 Task: Add an event with the title Second Networking Conference, date '2023/10/25', time 8:30 AM to 10:30 AMand add a description: Whether you are a seasoned presenter looking to refine your skills or a novice seeking to build confidence, this Presentation Practice session offers a safe and supportive space for you to develop your abilities. Join us to receive valuable feedback, gain insights from peers, and enhance your presentation prowess. Together, we will strive for excellence in public speaking and presentation delivery., put the event into Yellow category . Add location for the event as: Atlantis Paradise Island, Bahamas, logged in from the account softage.7@softage.netand send the event invitation to softage.5@softage.net and softage.6@softage.net. Set a reminder for the event 2 hour before
Action: Mouse moved to (88, 104)
Screenshot: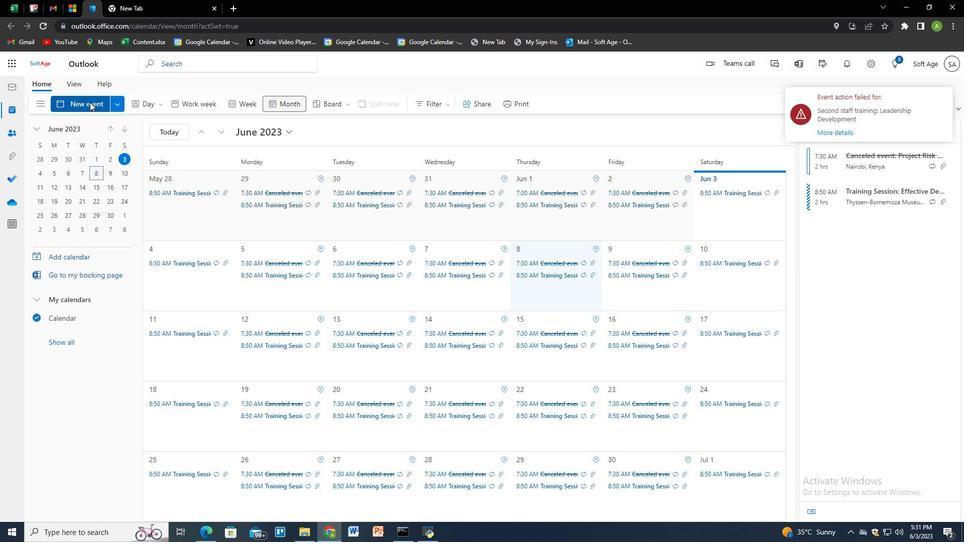 
Action: Mouse pressed left at (88, 104)
Screenshot: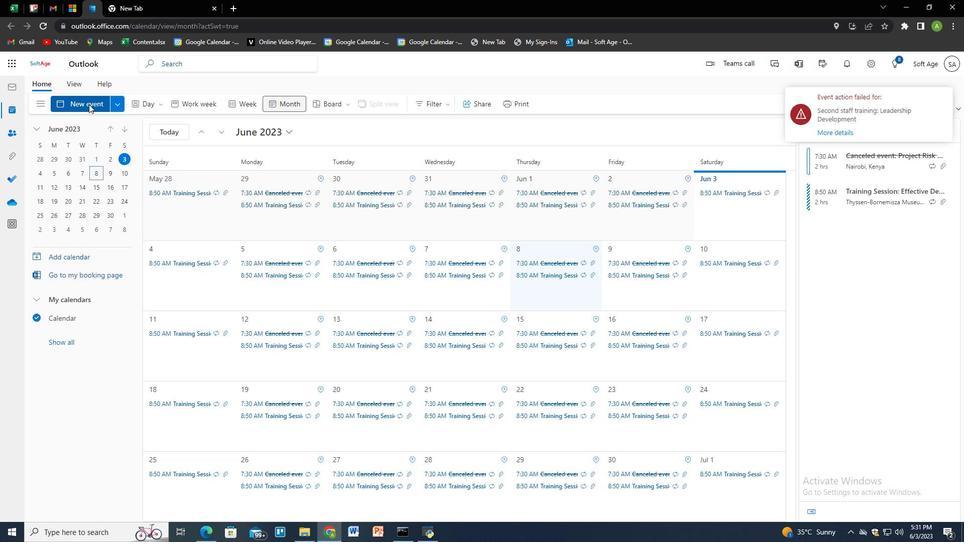 
Action: Mouse moved to (311, 165)
Screenshot: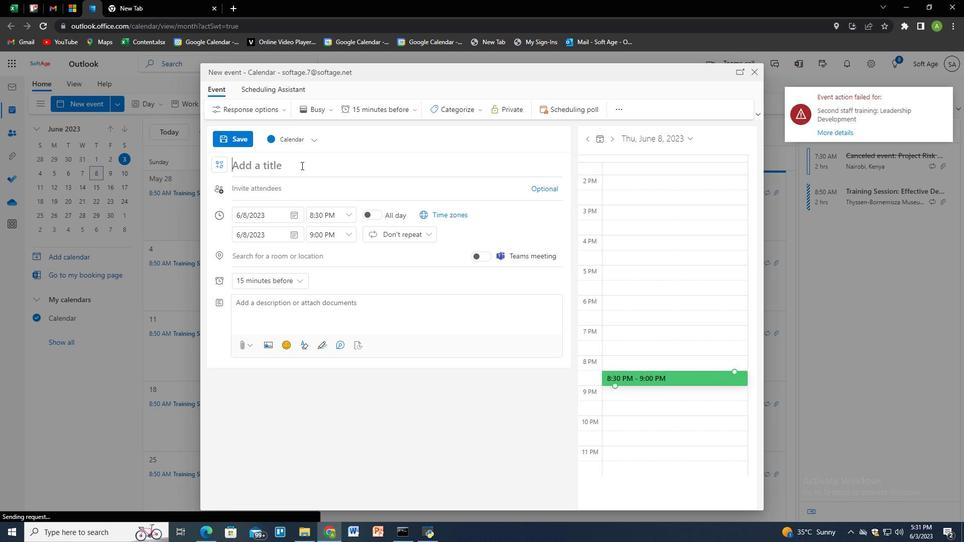 
Action: Mouse pressed left at (311, 165)
Screenshot: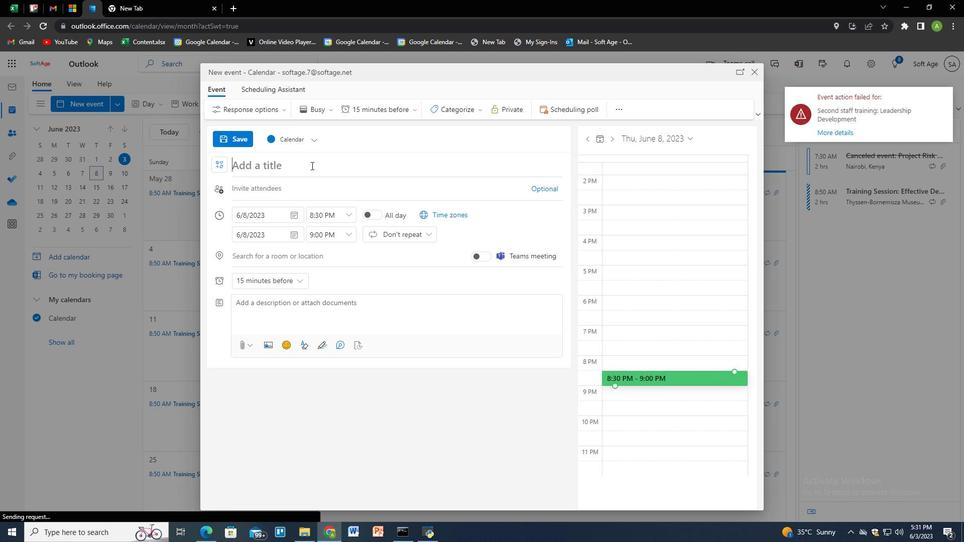 
Action: Mouse moved to (311, 165)
Screenshot: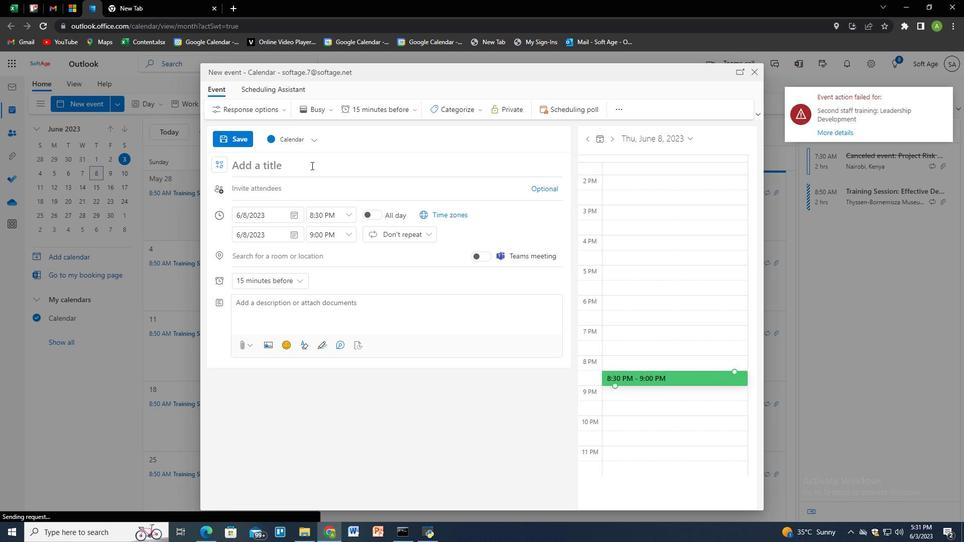 
Action: Key pressed <Key.shift>Second<Key.space><Key.shift>Networking<Key.space>co<Key.backspace><Key.backspace><Key.shift>Conference<Key.tab><Key.tab>
Screenshot: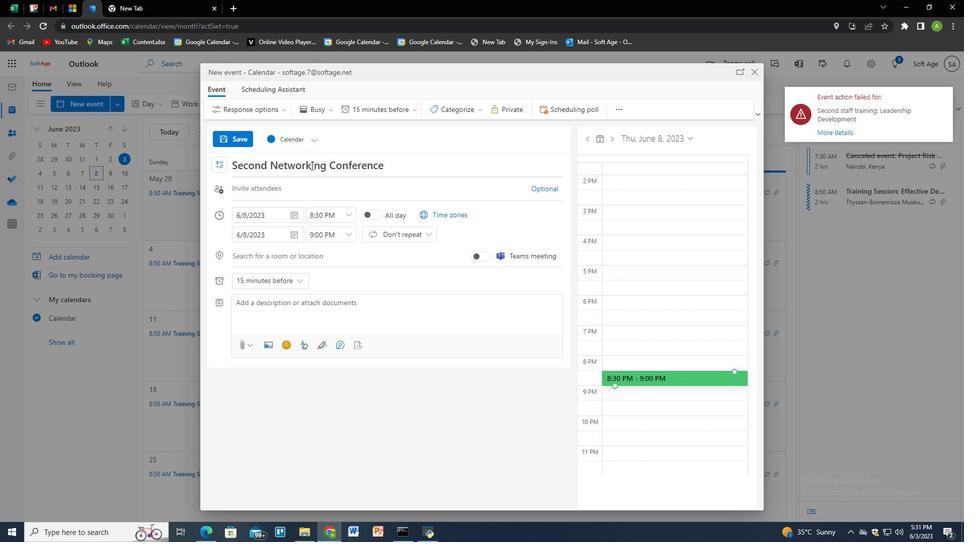 
Action: Mouse moved to (289, 70)
Screenshot: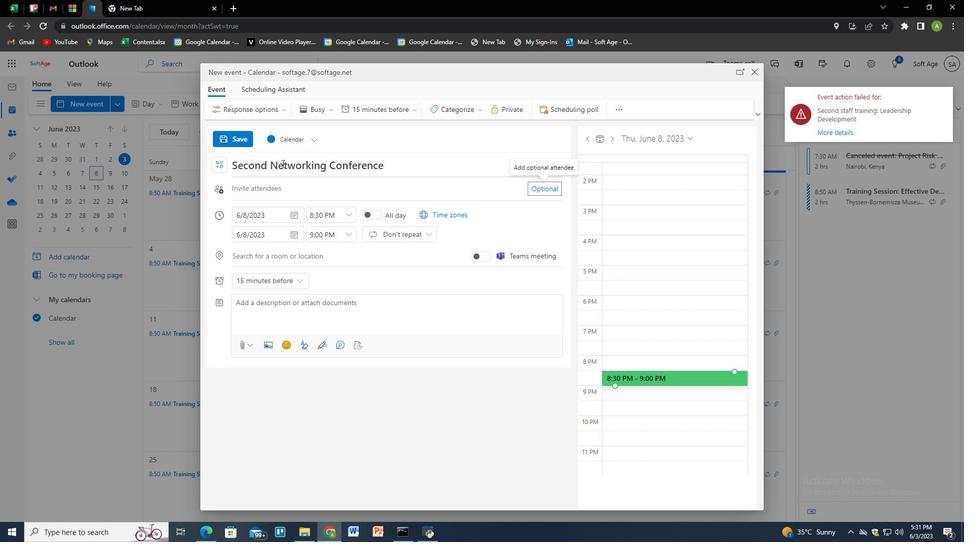 
Action: Key pressed <Key.tab>
Screenshot: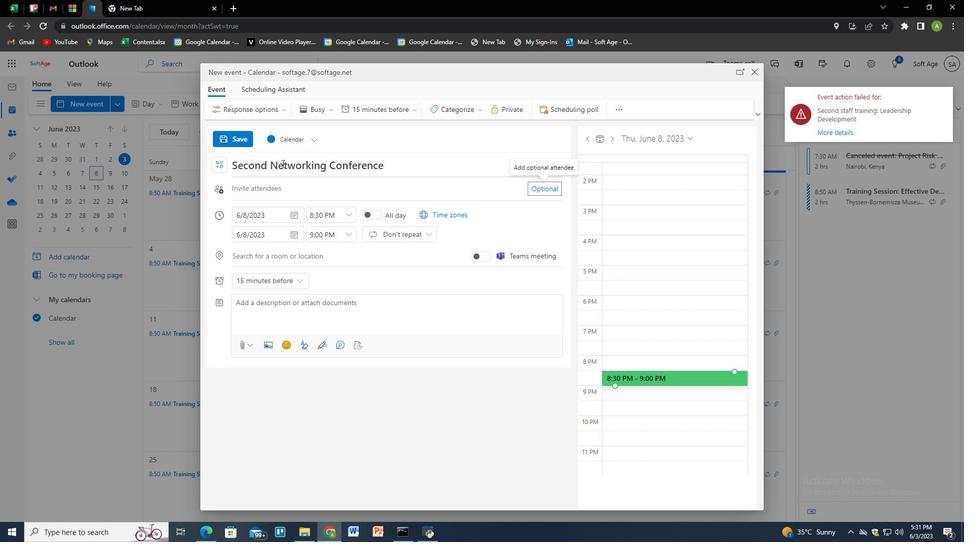
Action: Mouse moved to (296, 218)
Screenshot: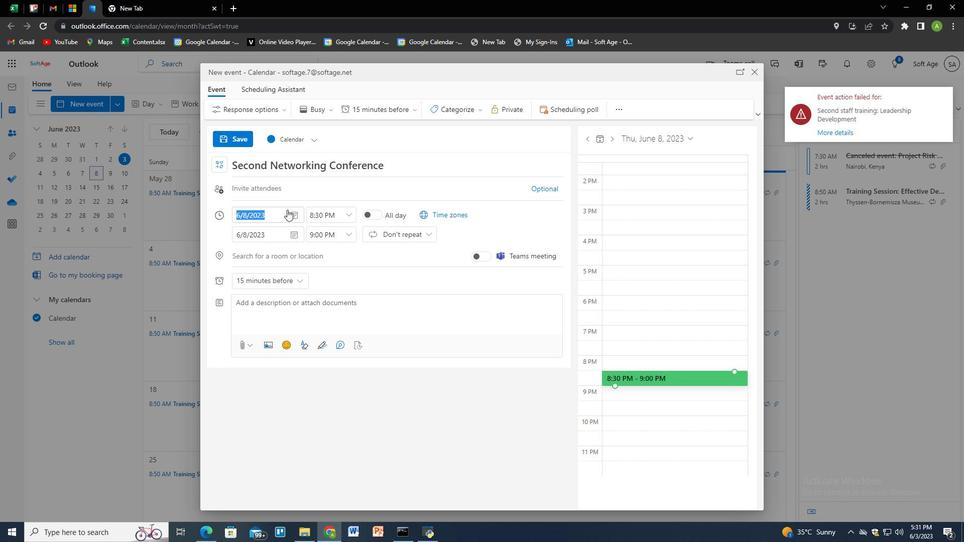 
Action: Mouse pressed left at (296, 218)
Screenshot: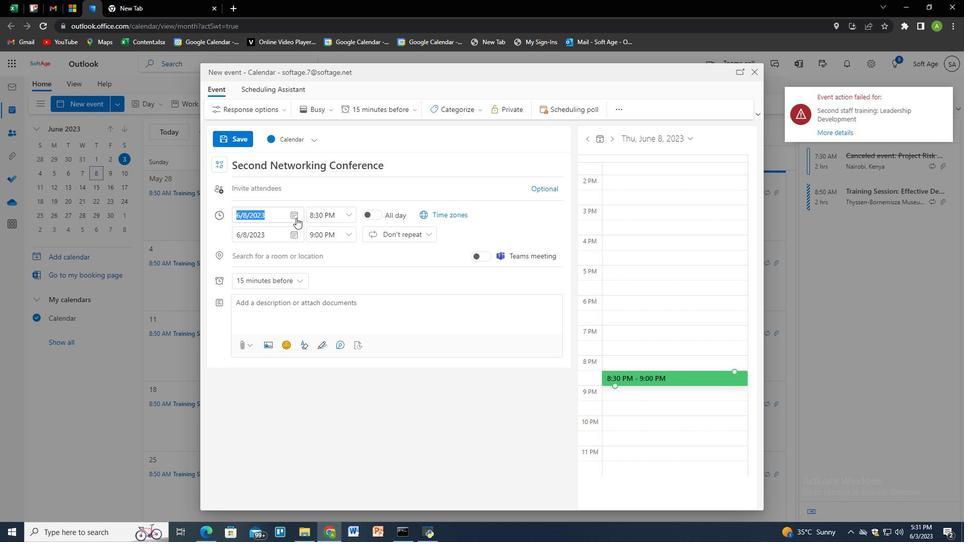 
Action: Mouse moved to (291, 238)
Screenshot: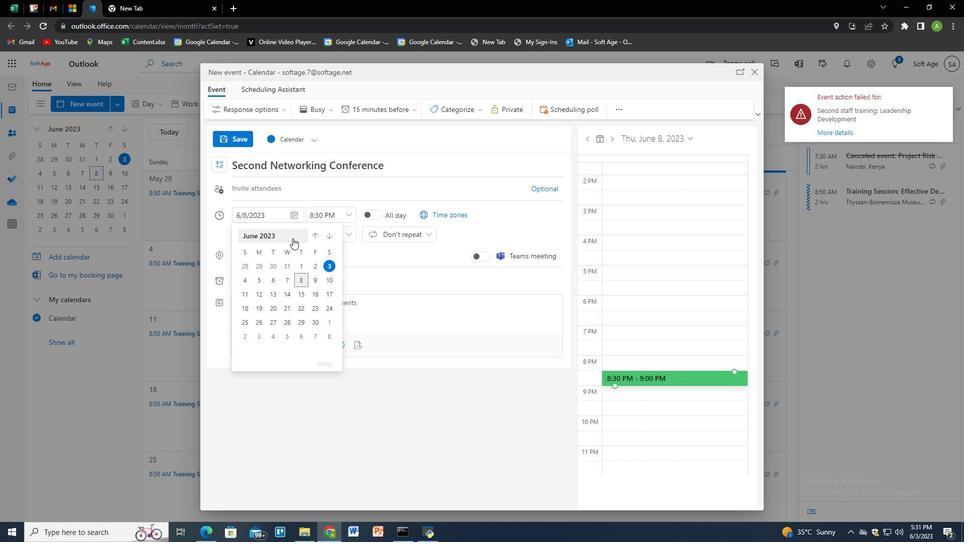 
Action: Mouse pressed left at (291, 238)
Screenshot: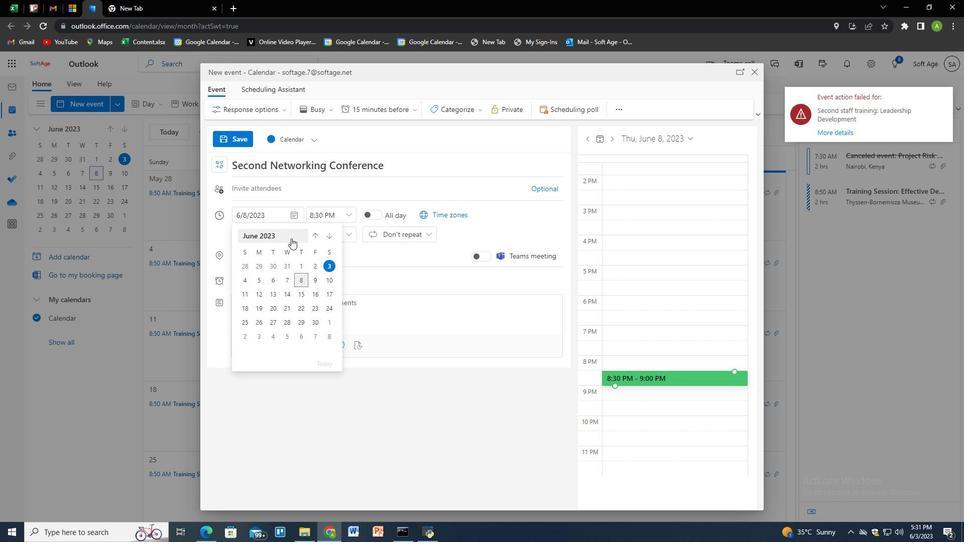 
Action: Mouse moved to (280, 313)
Screenshot: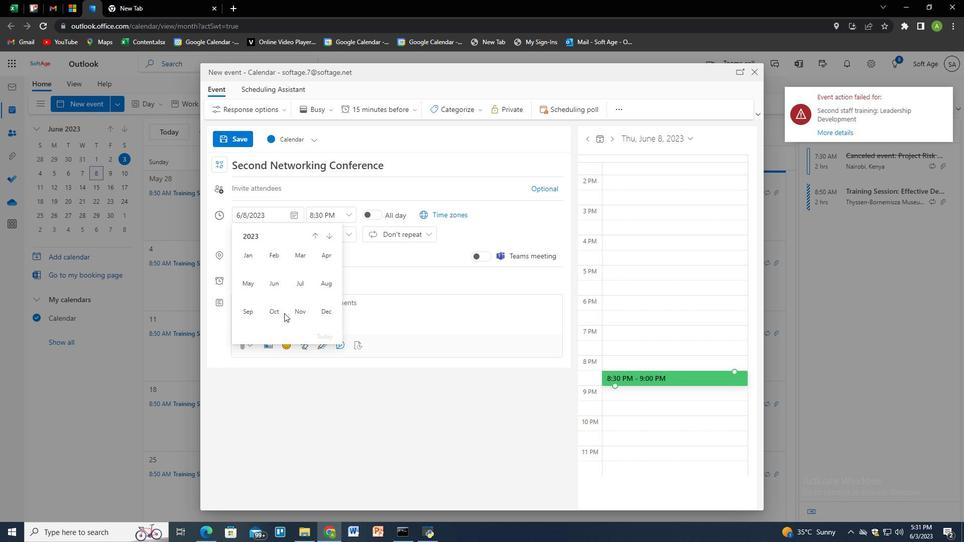 
Action: Mouse pressed left at (280, 313)
Screenshot: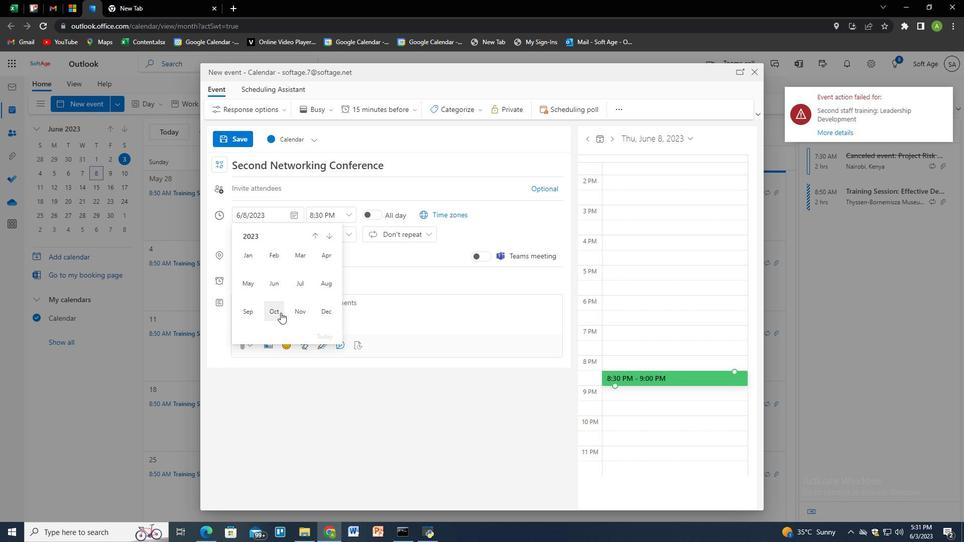 
Action: Mouse moved to (289, 304)
Screenshot: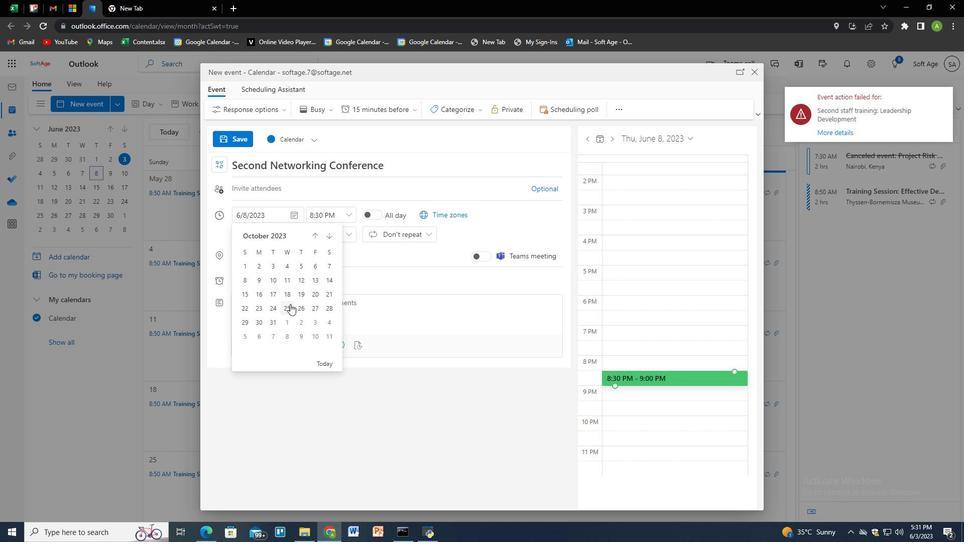 
Action: Mouse pressed left at (289, 304)
Screenshot: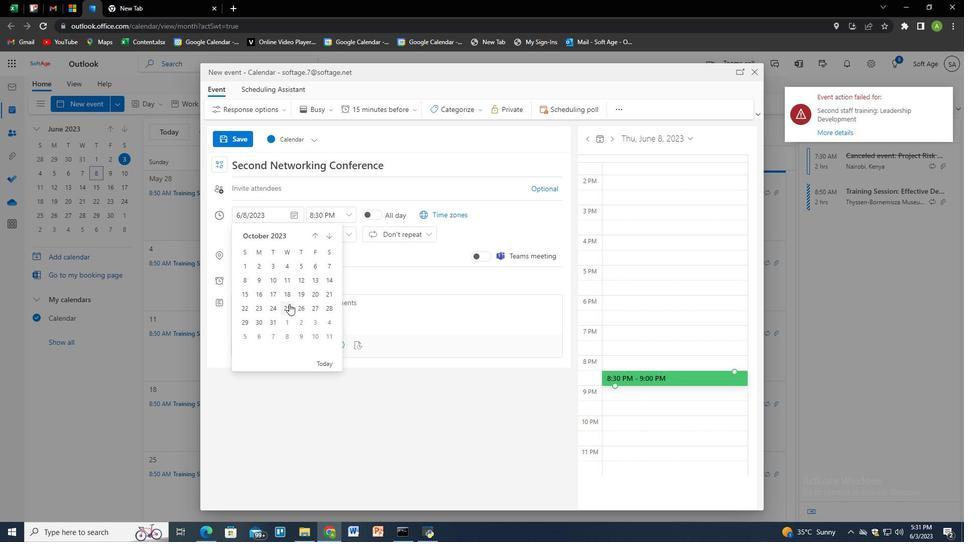 
Action: Mouse moved to (324, 213)
Screenshot: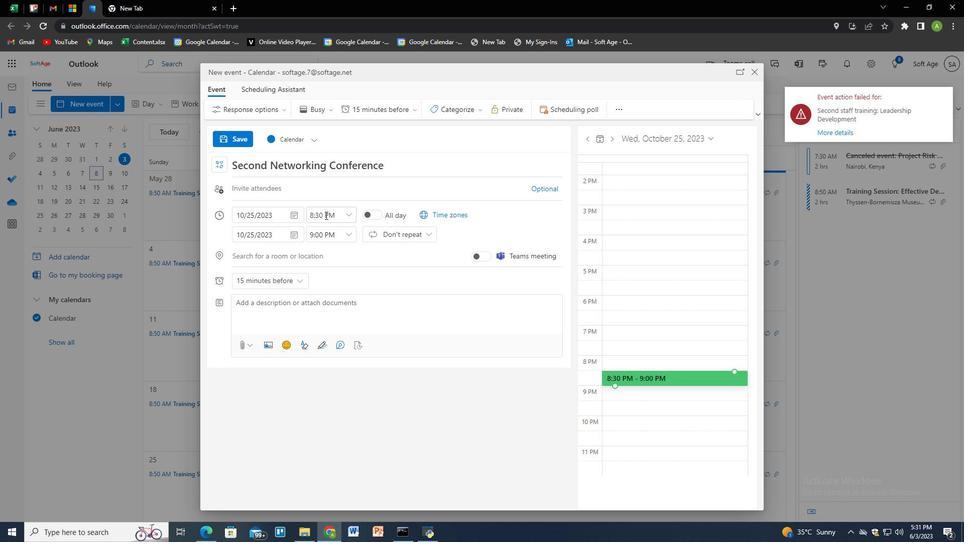 
Action: Mouse pressed left at (324, 213)
Screenshot: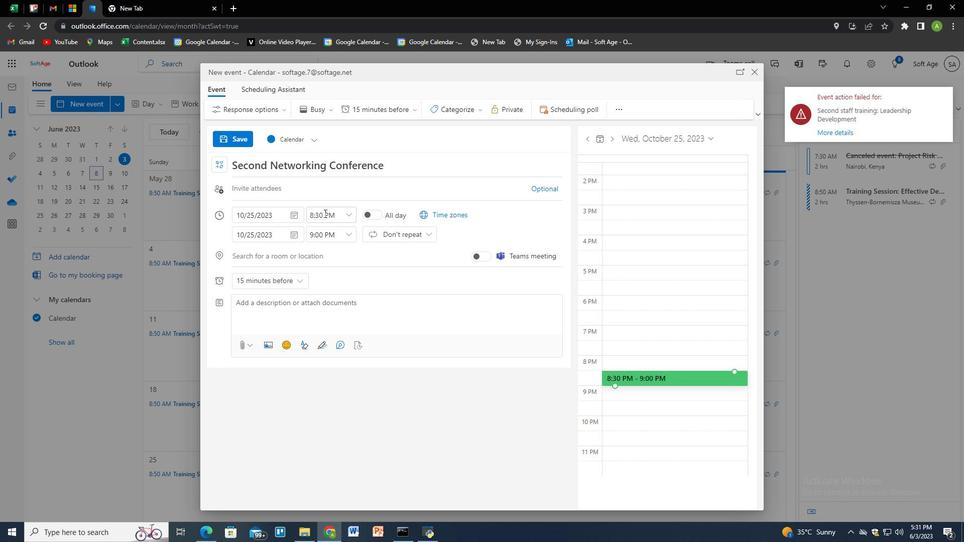 
Action: Mouse pressed left at (324, 213)
Screenshot: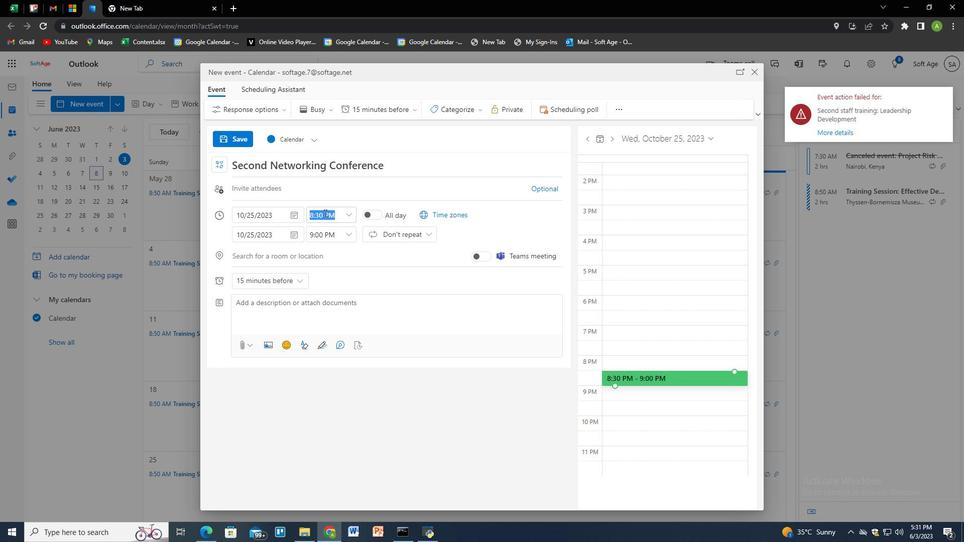 
Action: Mouse moved to (269, 222)
Screenshot: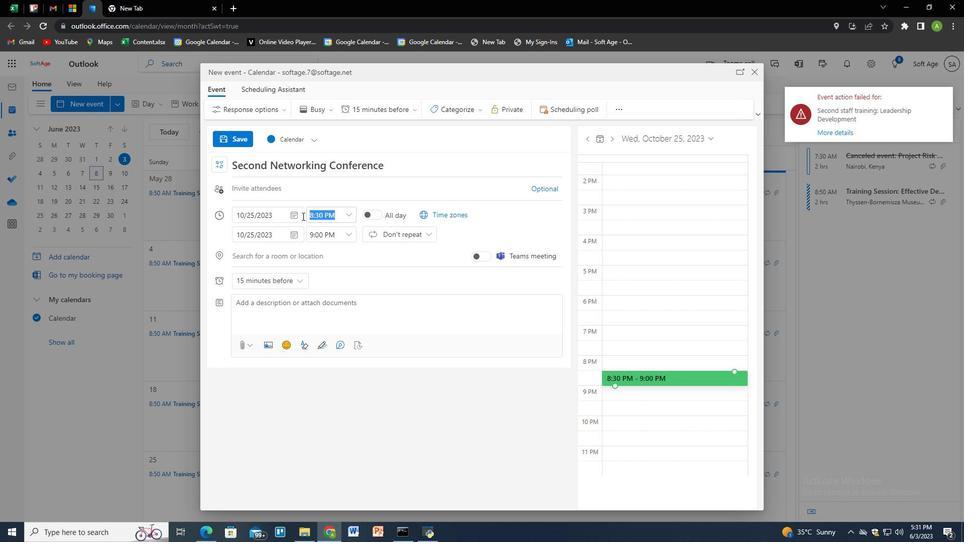 
Action: Key pressed 8<Key.shift><Key.shift><Key.shift><Key.shift><Key.shift><Key.shift>:30<Key.space><Key.shift><Key.shift><Key.shift><Key.shift>AMM<Key.tab><Key.tab>10<Key.shift_r>:30<Key.space><Key.shift>AMM<Key.tab><Key.tab><Key.tab><Key.tab><Key.tab><Key.tab><Key.tab><Key.shift>Whether<Key.space>yyou<Key.backspace><Key.backspace><Key.backspace>ou<Key.space>are<Key.space>a<Key.space>seasoned<Key.space>presenter<Key.space>lol<Key.backspace>oking<Key.space>to<Key.space>refine<Key.space>your<Key.space>skills<Key.space>or<Key.space>a<Key.space>novice<Key.space>seeking<Key.space>to<Key.space>build<Key.space>confidence,<Key.space>this<Key.space>presentation<Key.space>practice<Key.space>session<Key.space>offers<Key.space>as<Key.backspace><Key.space>safe<Key.space>and<Key.space>supportive<Key.space>space<Key.space>for<Key.space>you<Key.space>to<Key.space>develop<Key.space>your<Key.space>abilities.<Key.space><Key.shift>Join<Key.space>us<Key.space>to<Key.space>rev<Key.backspace>ceive<Key.space>vla<Key.backspace><Key.backspace>aluable<Key.space>i<Key.backspace>feedback,<Key.space>hai<Key.backspace><Key.backspace><Key.backspace>gain<Key.space>insights<Key.space>from<Key.space>peers<Key.space><Key.backspace>,<Key.space>and<Key.space>enchace<Key.backspace><Key.backspace>nce<Key.space><Key.backspace><Key.backspace><Key.backspace><Key.backspace><Key.backspace><Key.backspace><Key.backspace>hace<Key.backspace><Key.backspace>nce<Key.space>your<Key.space>presentation<Key.space>prowess.<Key.space><Key.shift>Together,<Key.space>we<Key.space>will<Key.space>strive<Key.space>for<Key.space>excellence<Key.space>in<Key.space>ou<Key.backspace><Key.backspace>public<Key.space>speac<Key.backspace>king<Key.space>and<Key.space>presentation<Key.space>delivey<Key.backspace>ry.
Screenshot: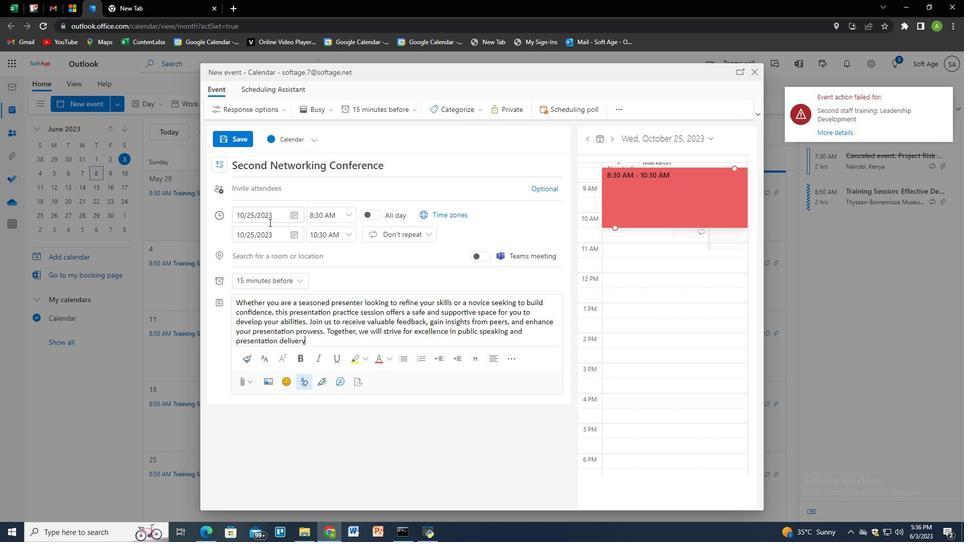 
Action: Mouse moved to (466, 108)
Screenshot: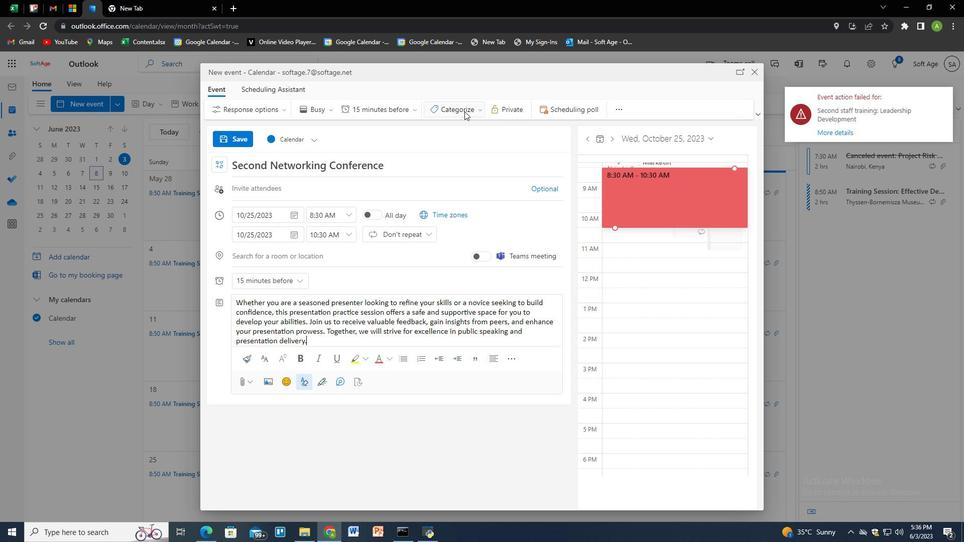 
Action: Mouse pressed left at (466, 108)
Screenshot: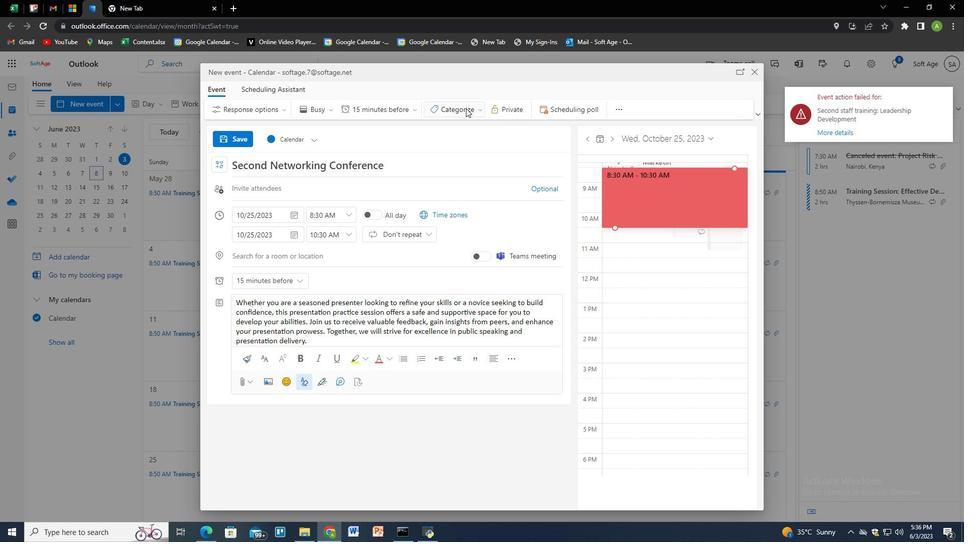 
Action: Mouse moved to (457, 206)
Screenshot: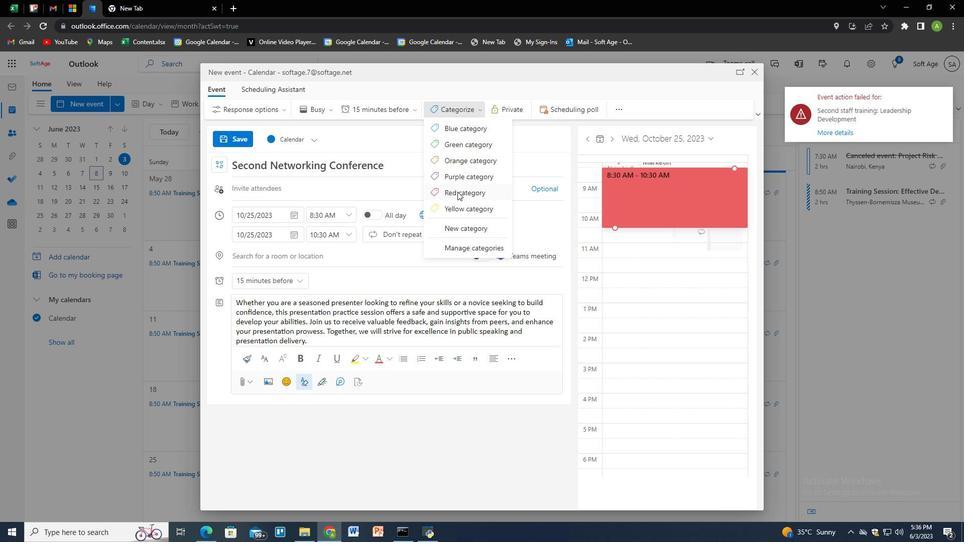 
Action: Mouse pressed left at (457, 206)
Screenshot: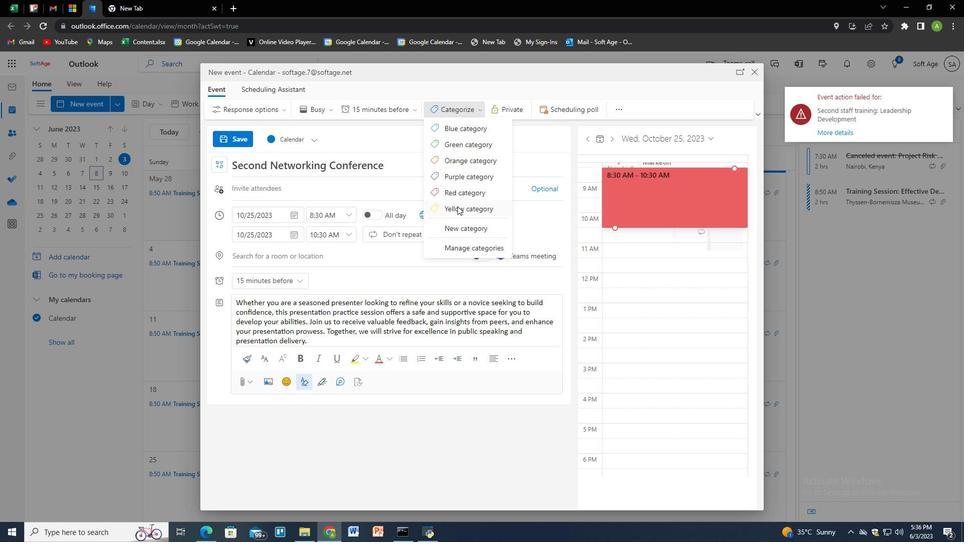 
Action: Mouse moved to (271, 257)
Screenshot: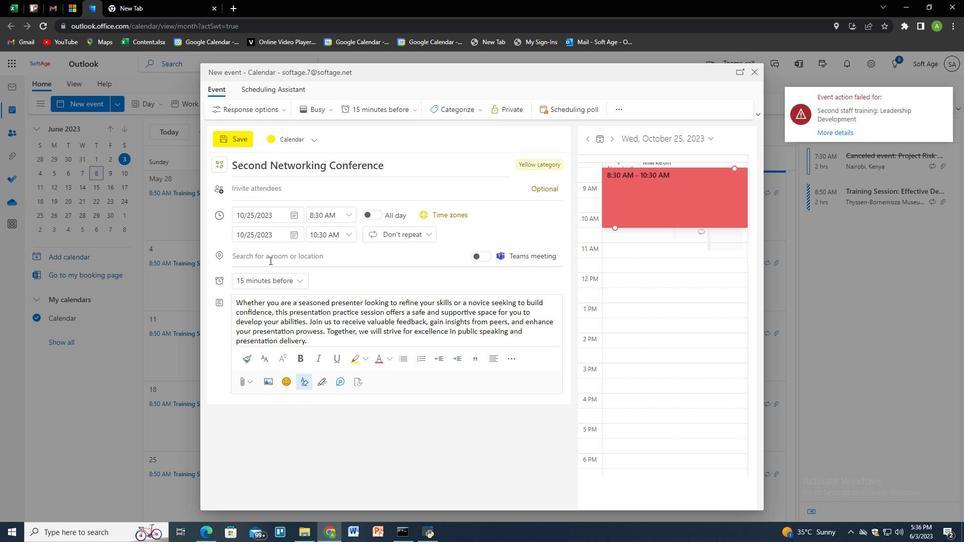 
Action: Mouse pressed left at (271, 257)
Screenshot: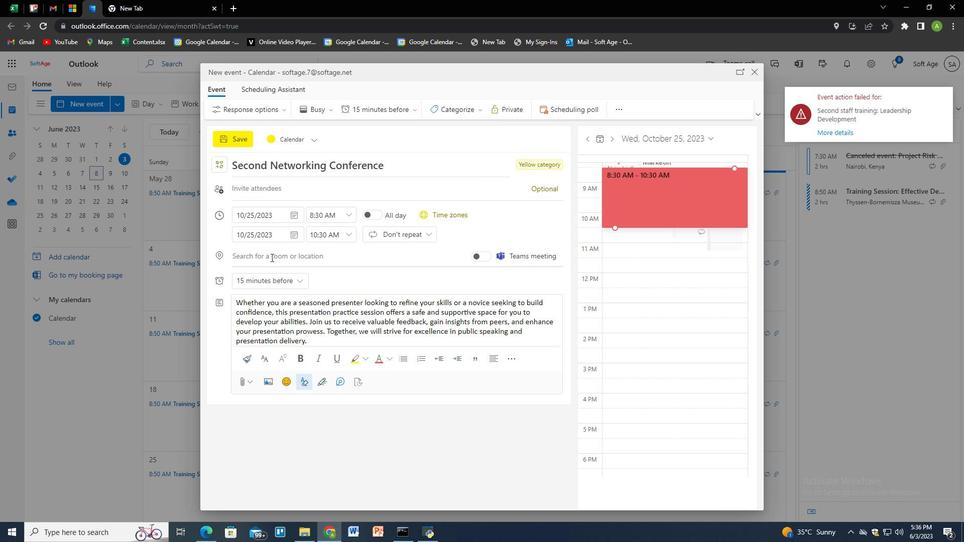 
Action: Key pressed <Key.shift><Key.shift><Key.shift><Key.shift><Key.shift><Key.shift><Key.shift><Key.shift><Key.shift><Key.shift><Key.shift><Key.shift><Key.shift><Key.shift><Key.shift><Key.shift><Key.shift><Key.shift><Key.shift><Key.shift><Key.shift><Key.shift><Key.shift><Key.shift><Key.shift><Key.shift><Key.shift><Key.shift>Atlantis<Key.space><Key.shift>Paradise<Key.space><Key.shift>Island,<Key.space><Key.shift>Bahamad<Key.backspace>s,<Key.down><Key.down><Key.enter>
Screenshot: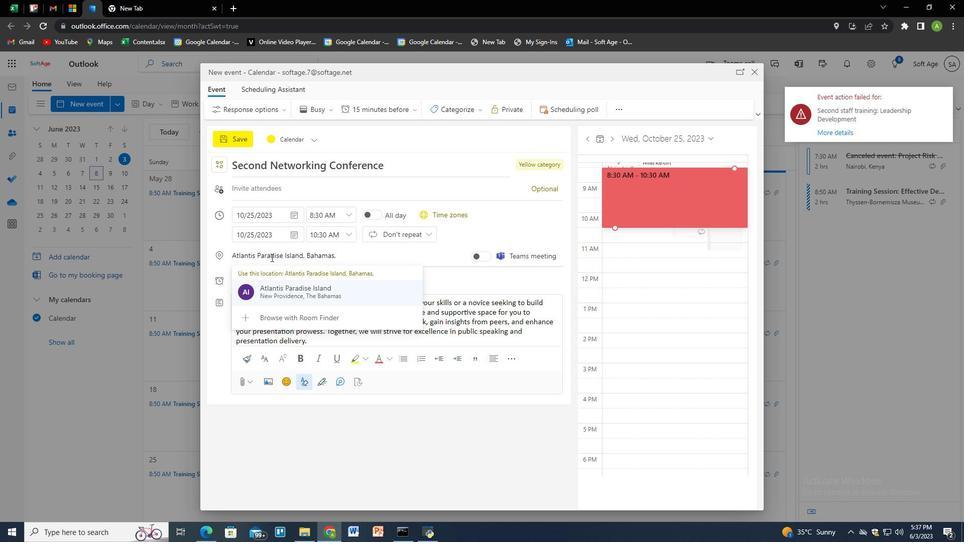 
Action: Mouse moved to (415, 250)
Screenshot: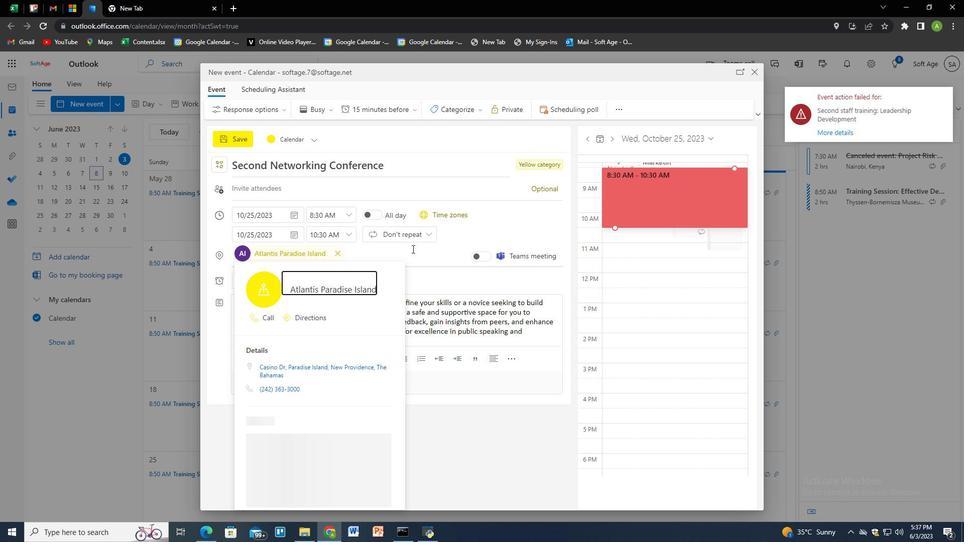 
Action: Mouse pressed left at (415, 250)
Screenshot: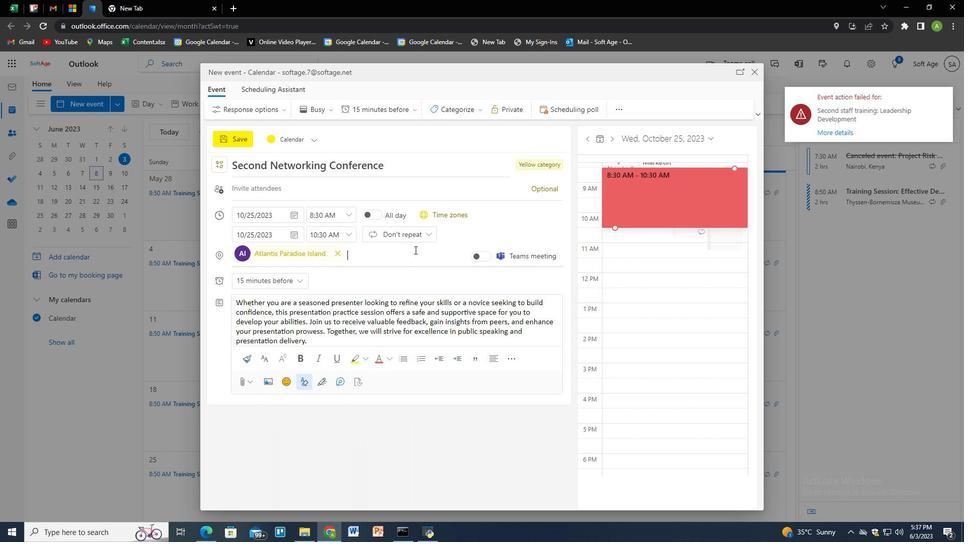
Action: Mouse moved to (366, 183)
Screenshot: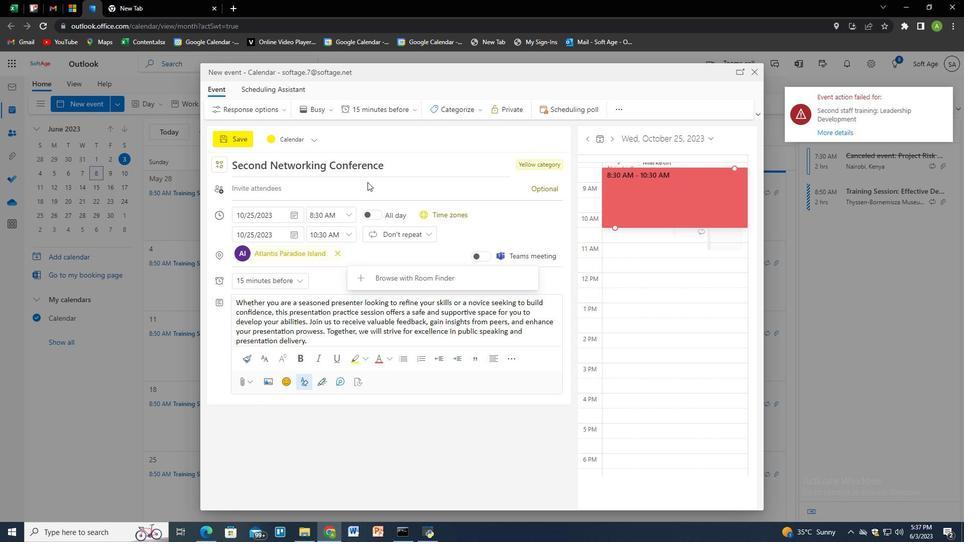 
Action: Mouse pressed left at (366, 183)
Screenshot: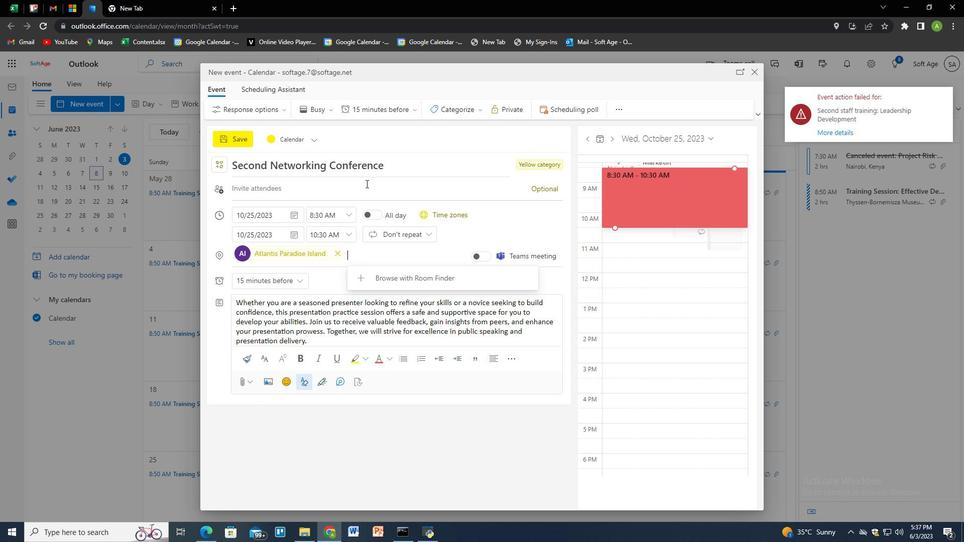 
Action: Key pressed softage.5<Key.shift>@softage.net<Key.enter>softae<Key.backspace>ge.6<Key.shift>@softage.net<Key.enter>
Screenshot: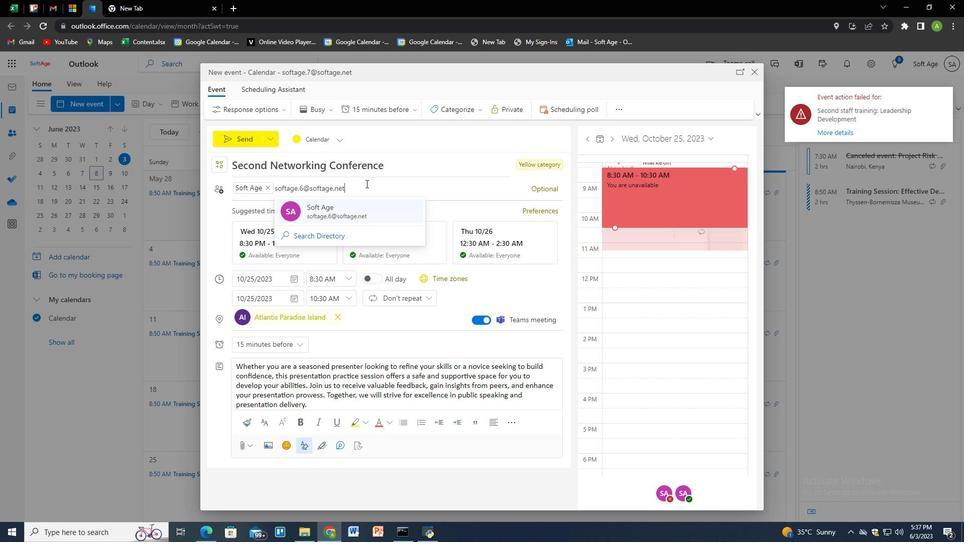 
Action: Mouse moved to (391, 111)
Screenshot: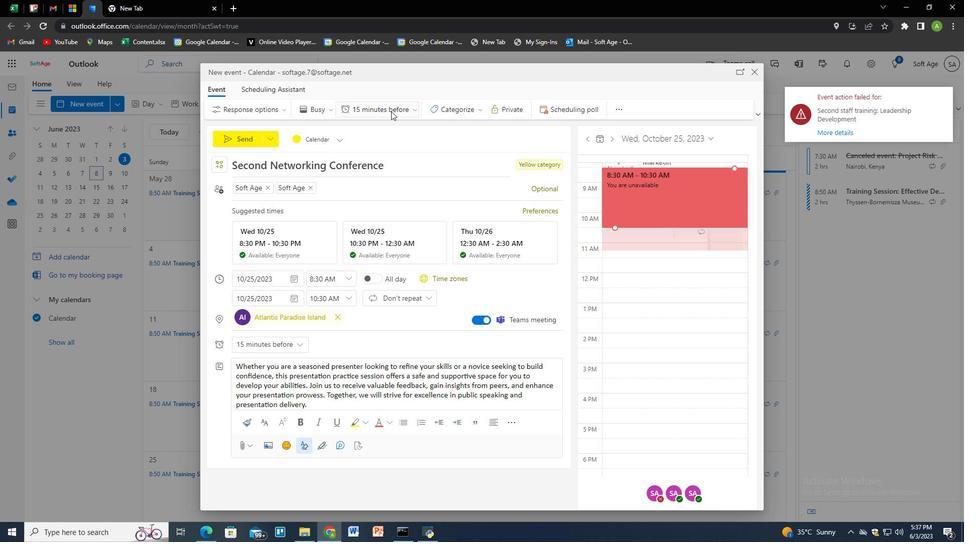 
Action: Mouse pressed left at (391, 111)
Screenshot: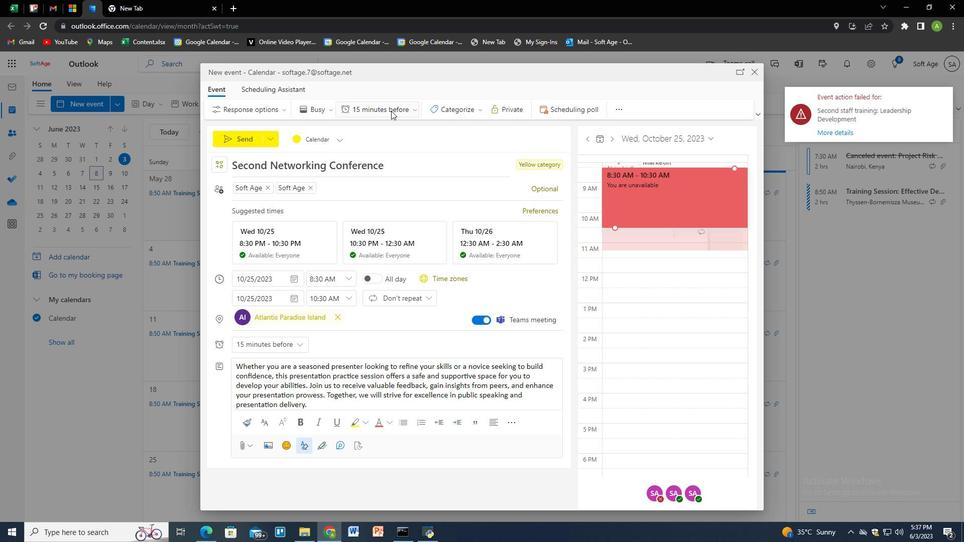 
Action: Mouse moved to (382, 242)
Screenshot: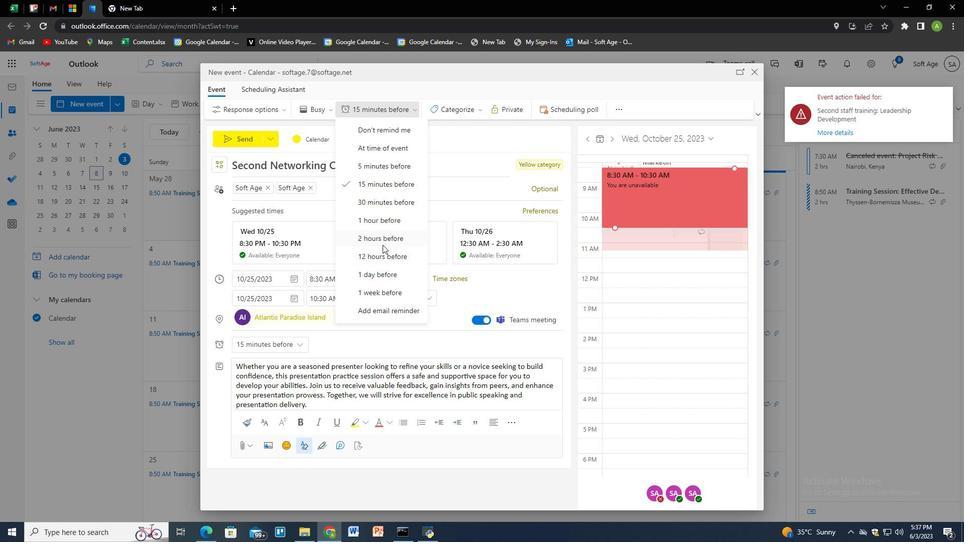 
Action: Mouse pressed left at (382, 242)
Screenshot: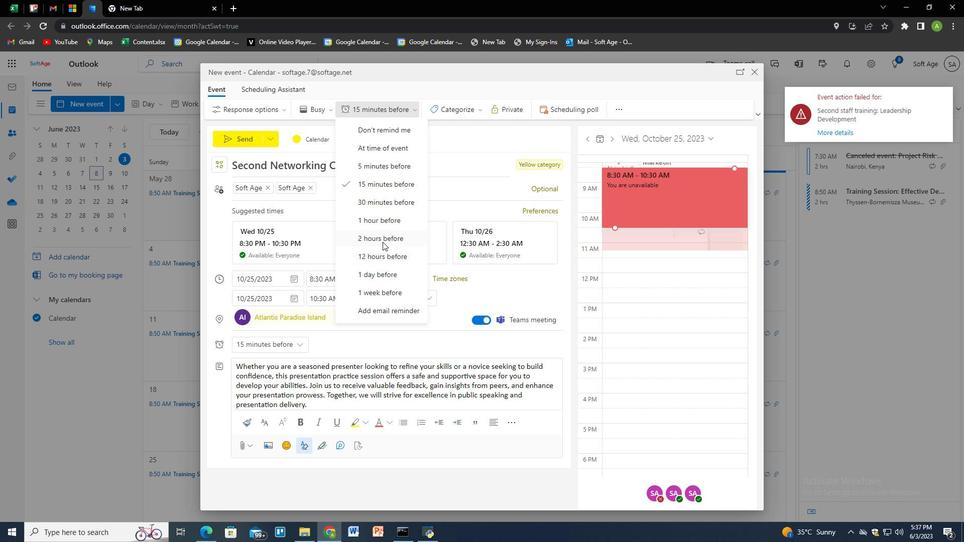
Action: Mouse moved to (431, 254)
Screenshot: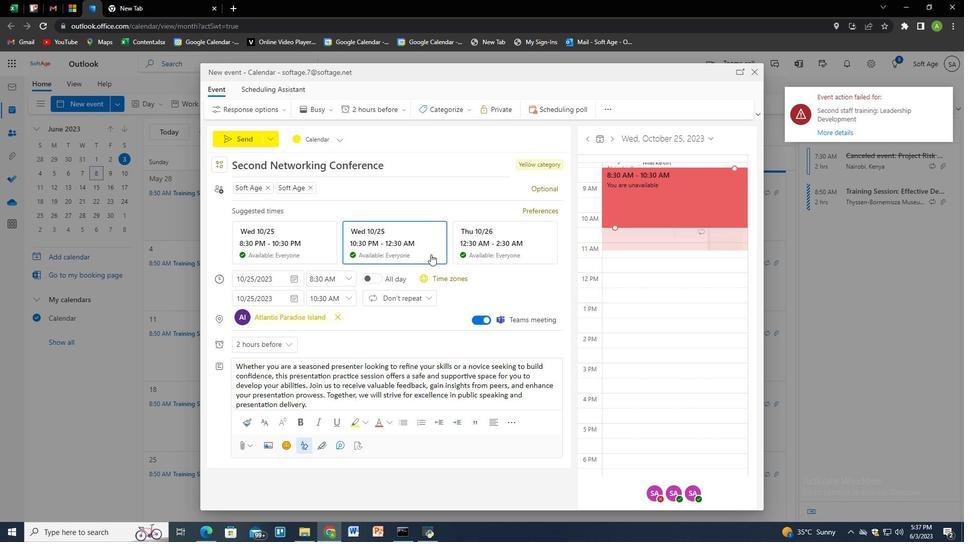 
Action: Mouse scrolled (431, 254) with delta (0, 0)
Screenshot: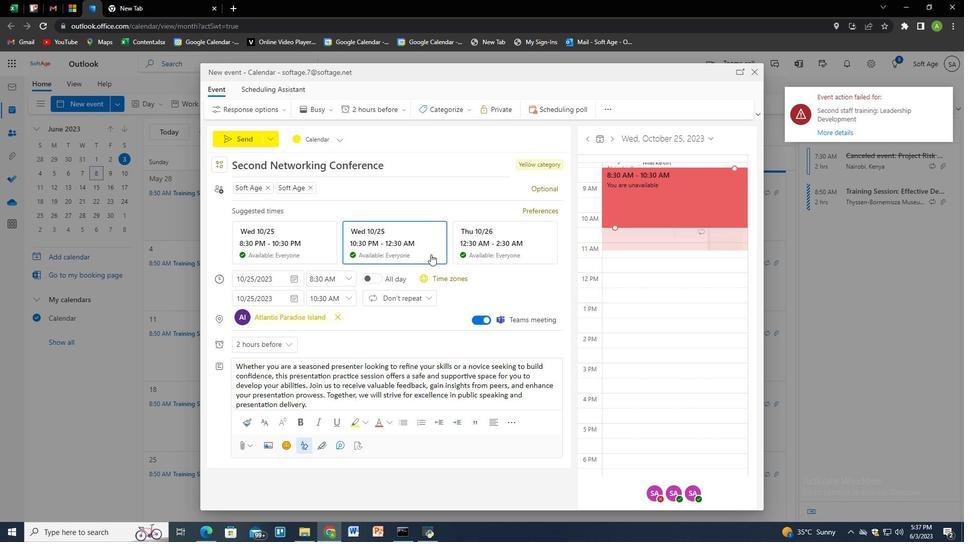 
Action: Mouse moved to (247, 144)
Screenshot: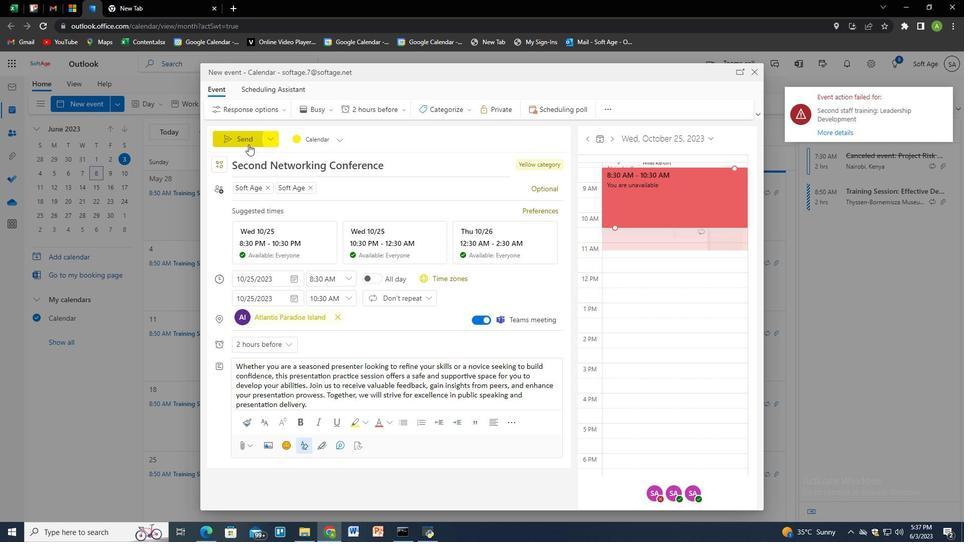 
Action: Mouse pressed left at (247, 144)
Screenshot: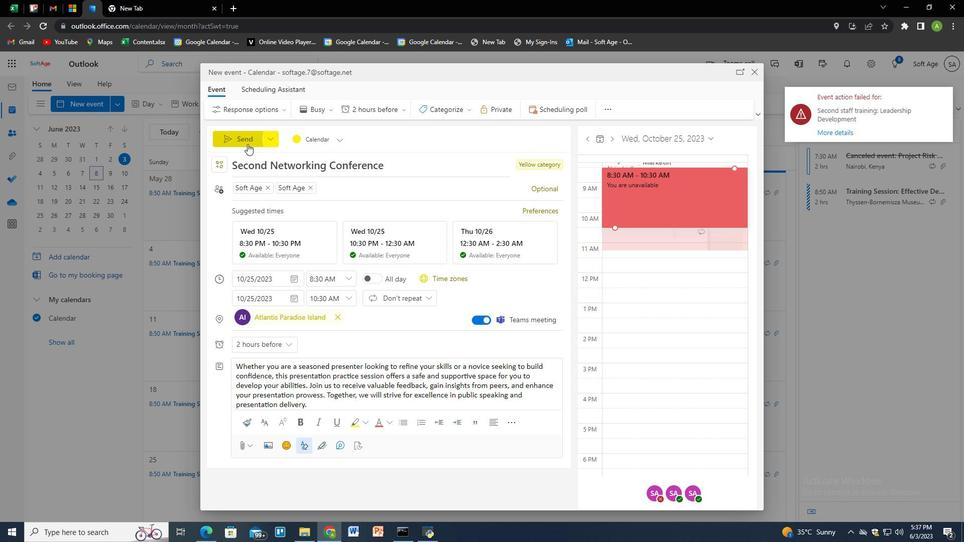 
Action: Mouse moved to (282, 206)
Screenshot: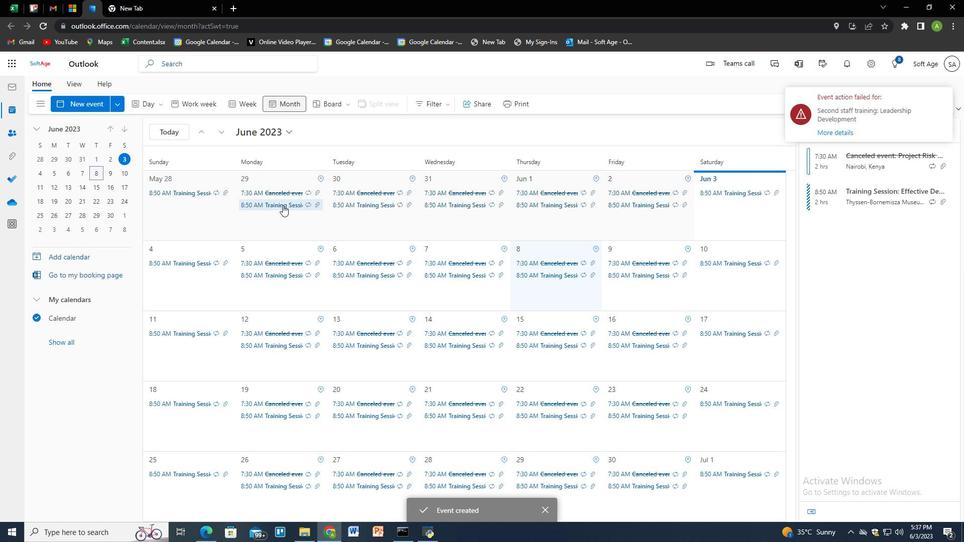 
